 Task: Create in the project WorkWave in Backlog an issue 'Create a new online platform for online interior design courses with advanced 3D modeling and rendering features', assign it to team member softage.2@softage.net and change the status to IN PROGRESS.
Action: Mouse moved to (85, 192)
Screenshot: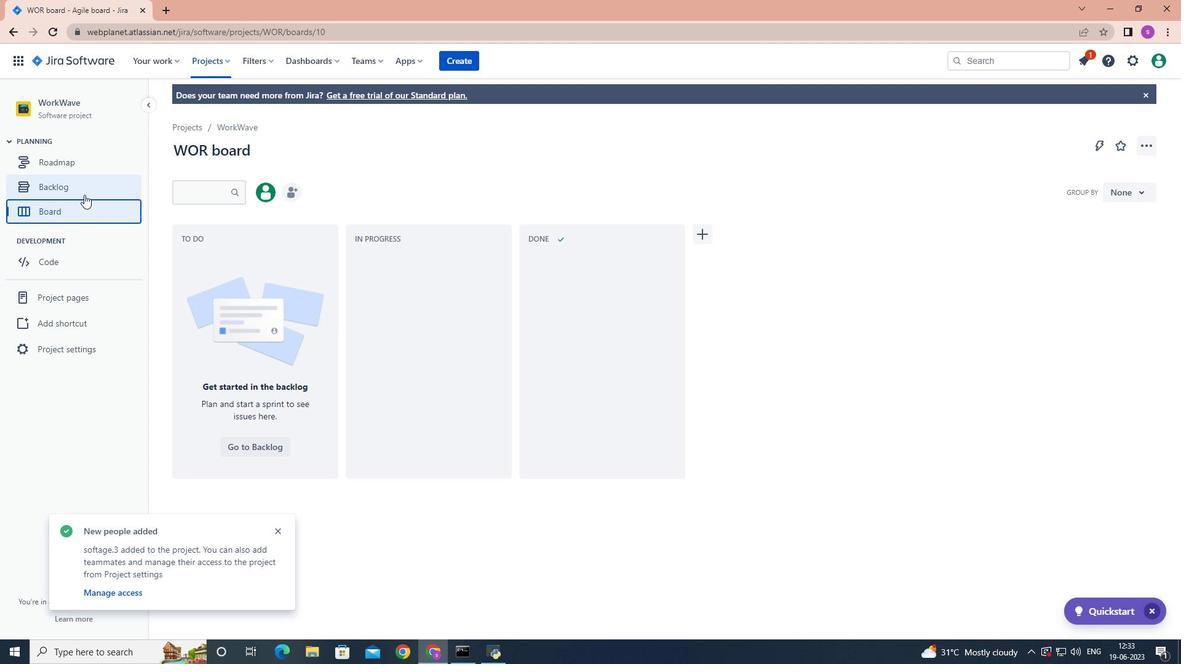 
Action: Mouse pressed left at (85, 192)
Screenshot: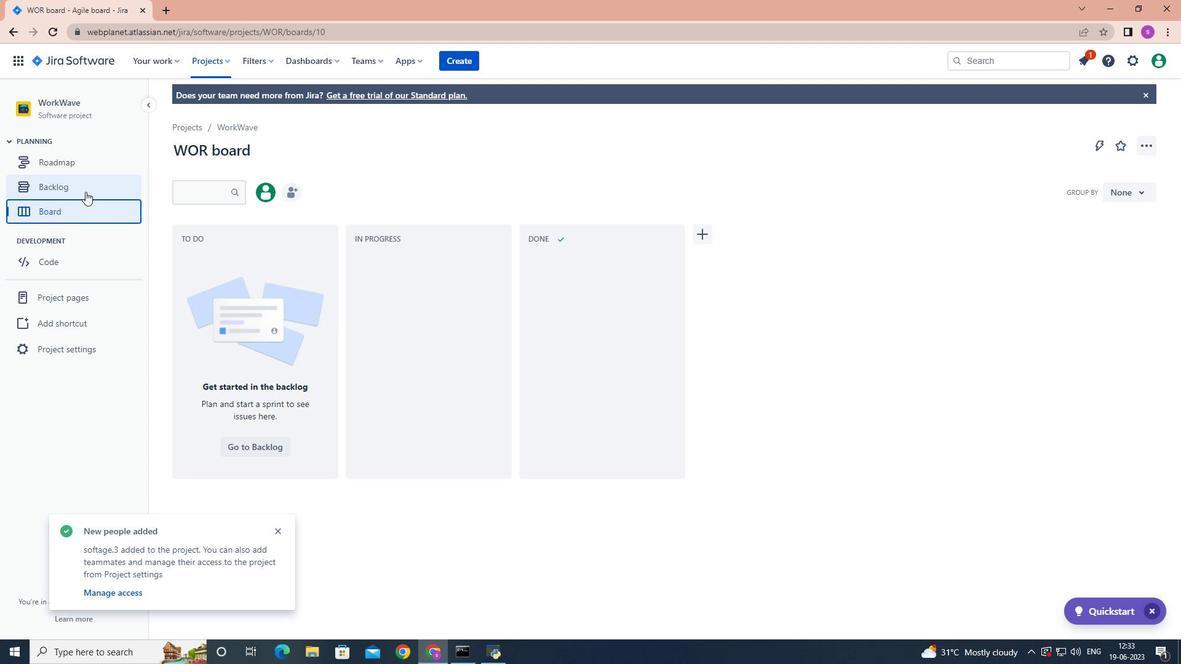 
Action: Mouse moved to (480, 557)
Screenshot: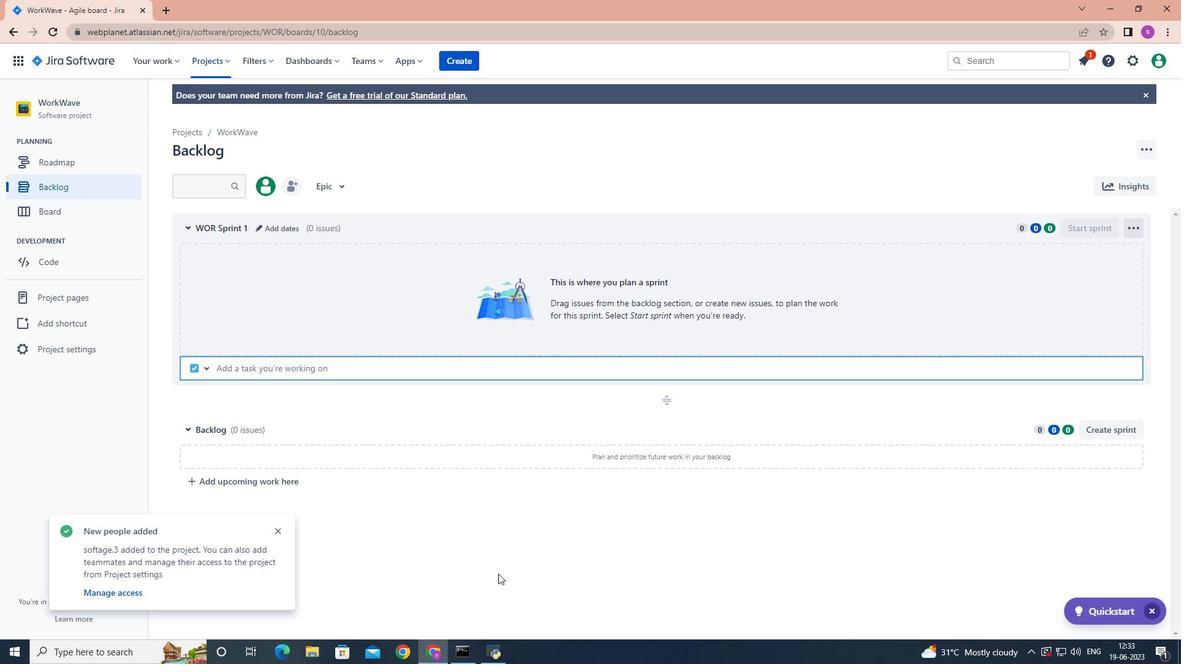 
Action: Mouse pressed left at (480, 557)
Screenshot: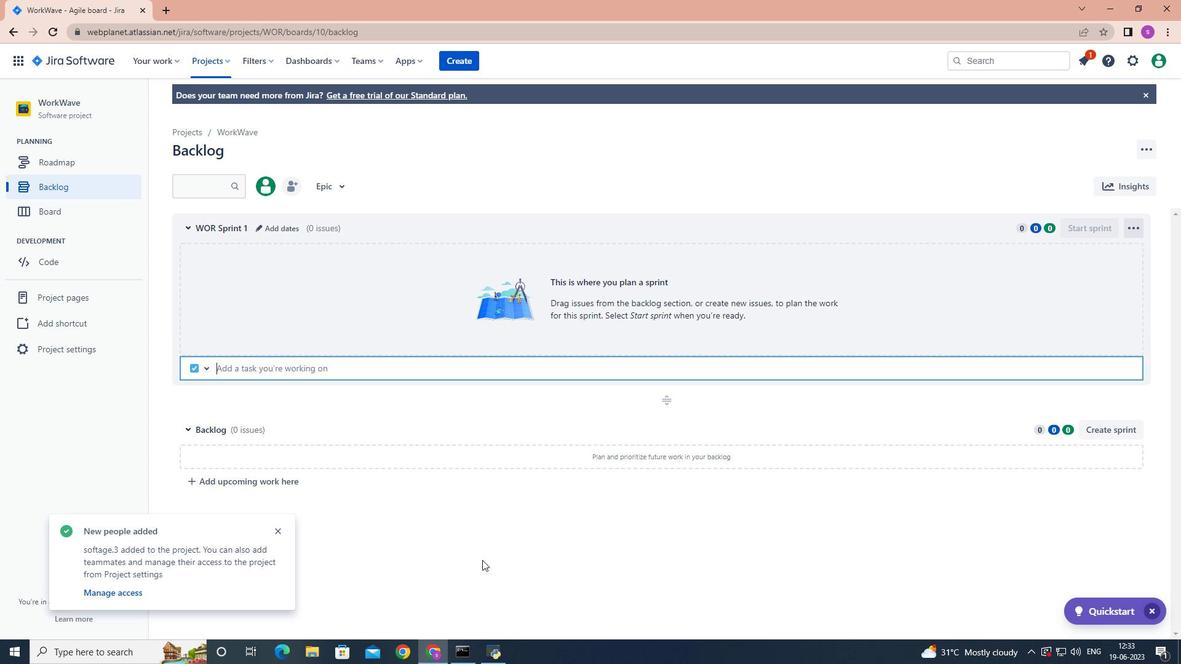 
Action: Mouse moved to (230, 366)
Screenshot: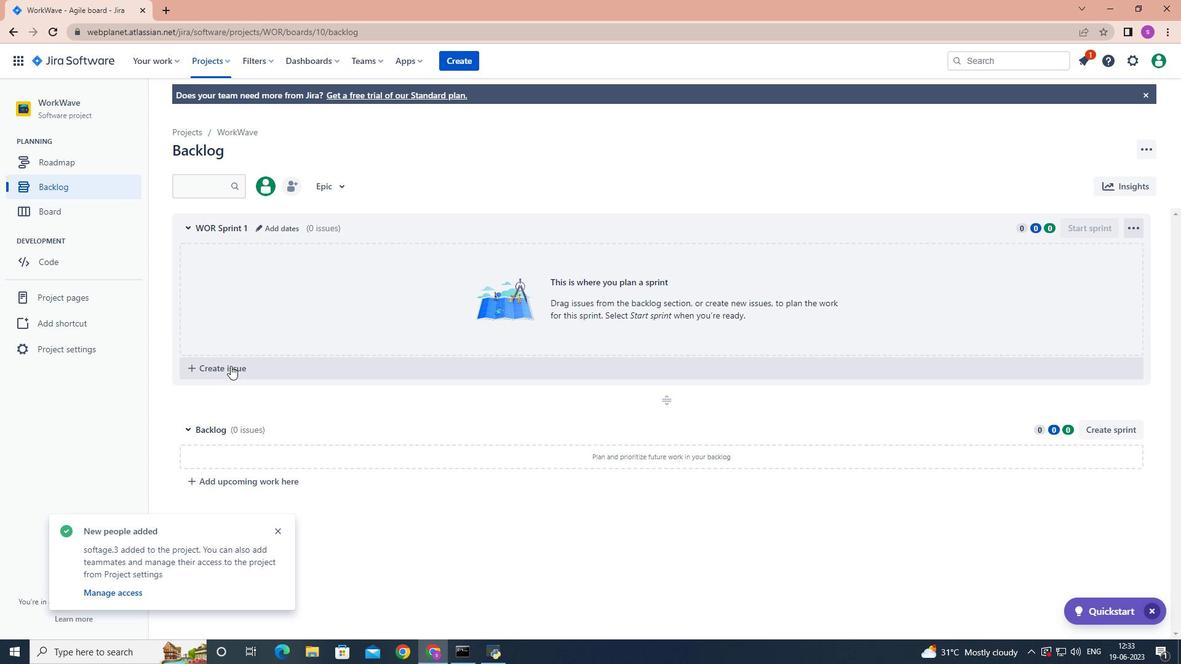 
Action: Mouse pressed left at (230, 366)
Screenshot: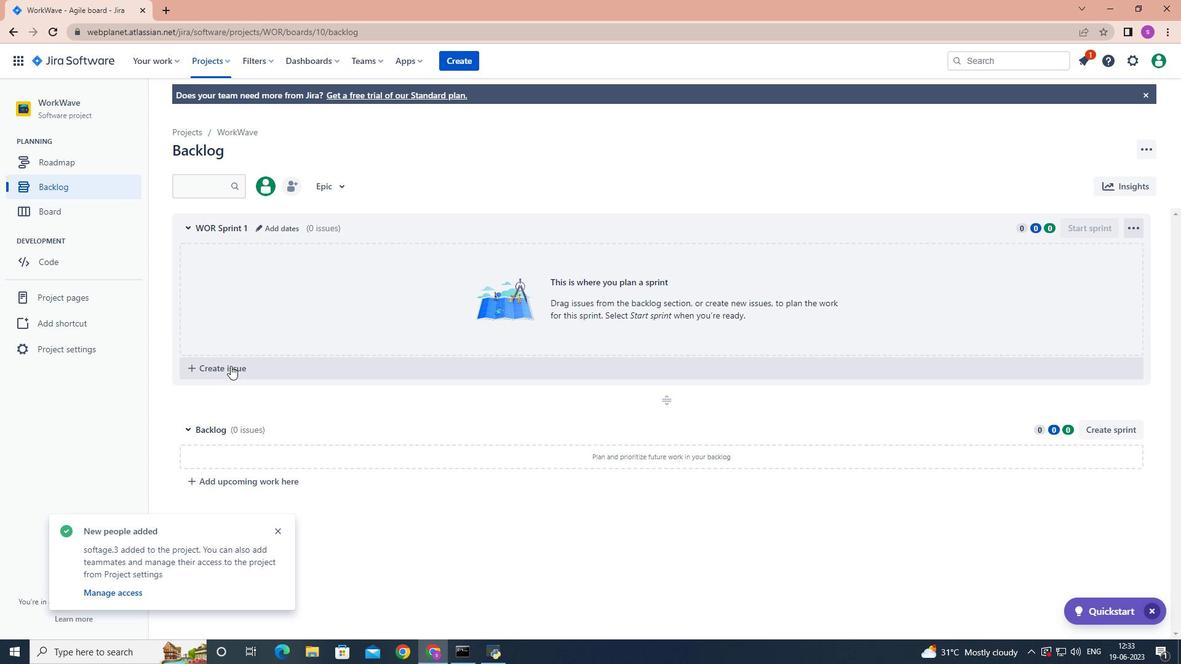 
Action: Mouse moved to (230, 365)
Screenshot: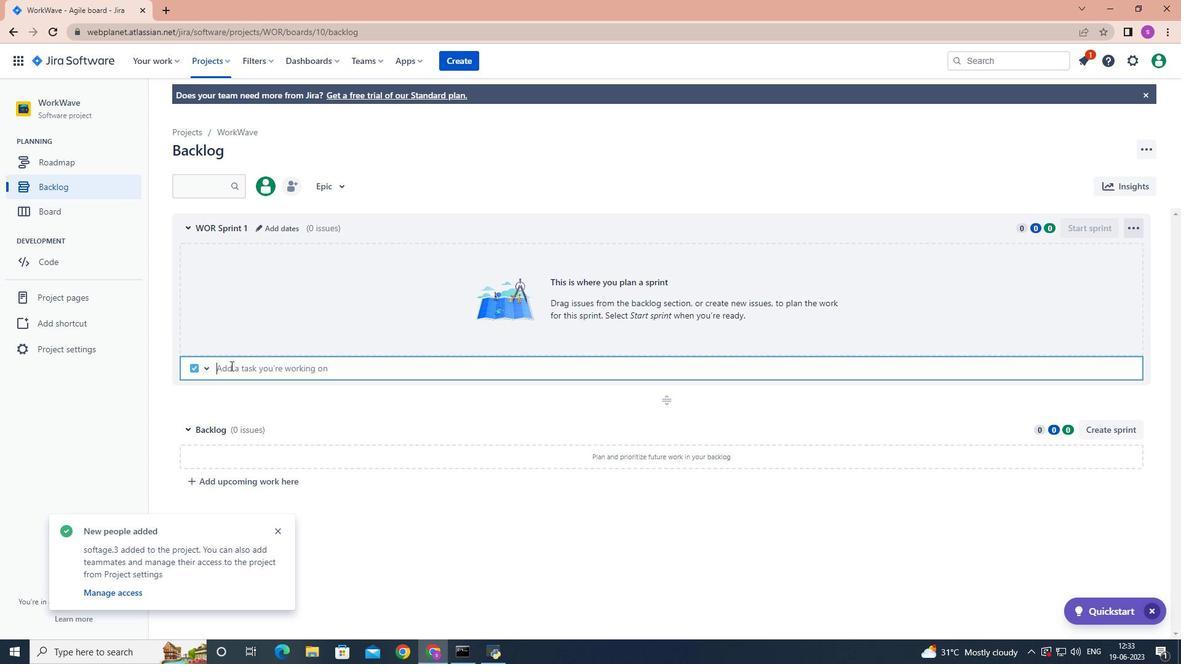 
Action: Key pressed <Key.shift>Creat<Key.space>a<Key.space>new<Key.space>online<Key.space>pal<Key.backspace><Key.backspace>latform<Key.space>for<Key.space>online<Key.space>interior<Key.space>design<Key.space>courses<Key.space>with<Key.space>advannced<Key.space>3d<Key.backspace><Key.shift>D<Key.space>modeling<Key.space>and<Key.space>rendering<Key.space>features<Key.enter>
Screenshot: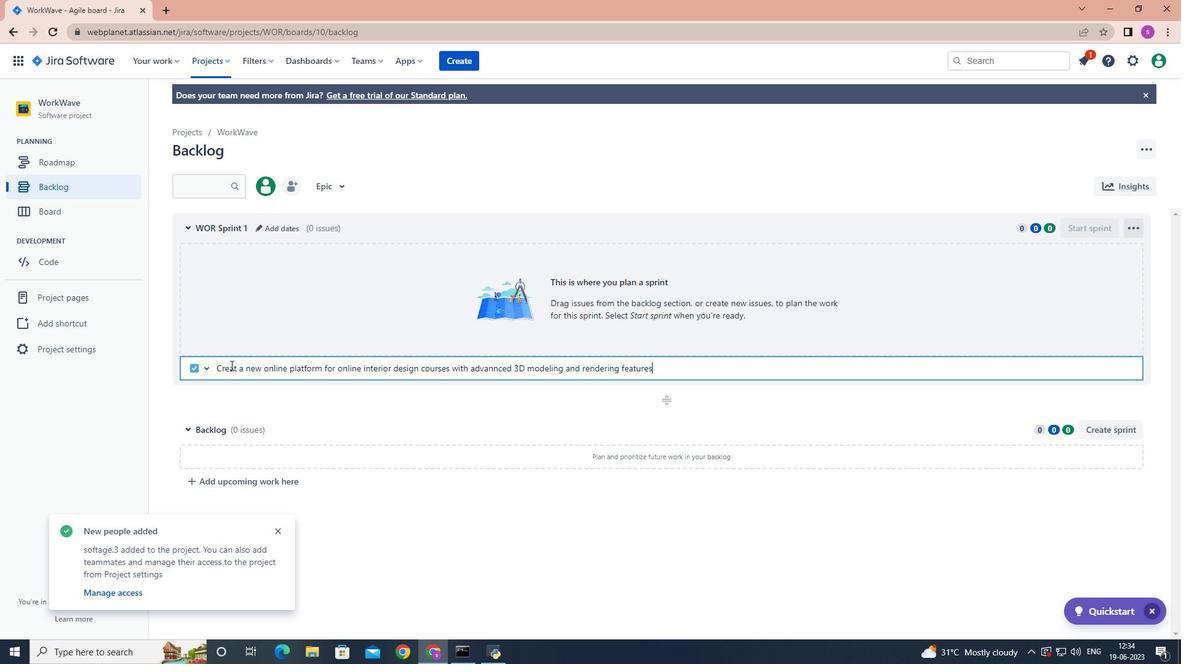 
Action: Mouse moved to (1107, 255)
Screenshot: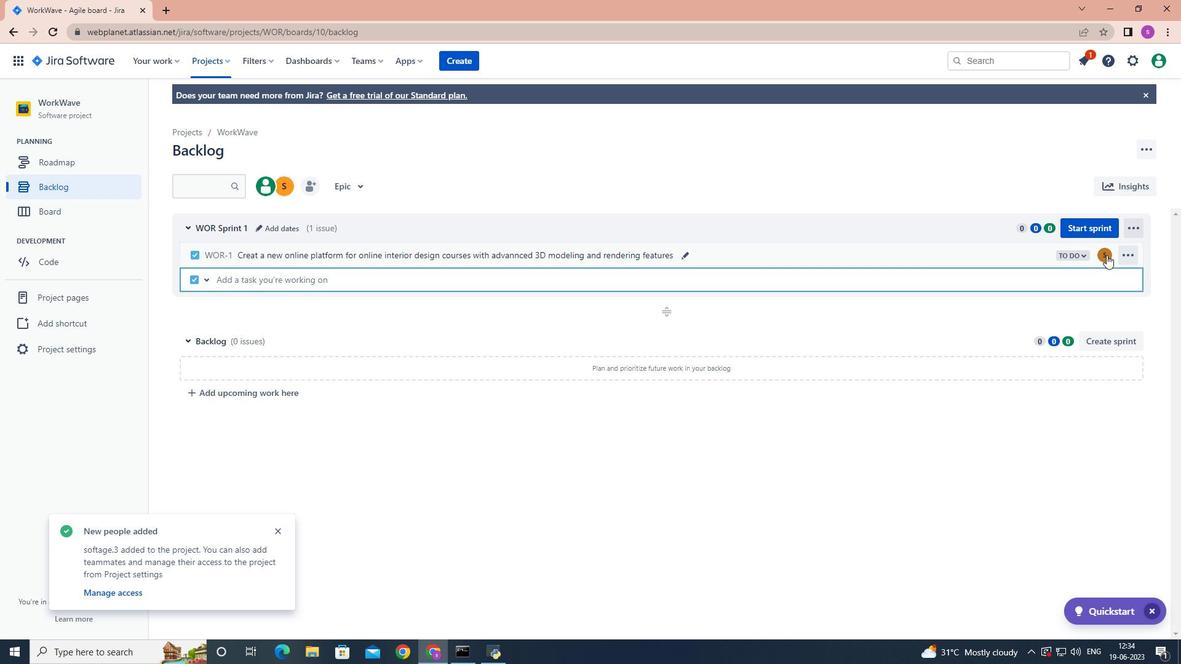 
Action: Mouse pressed left at (1107, 255)
Screenshot: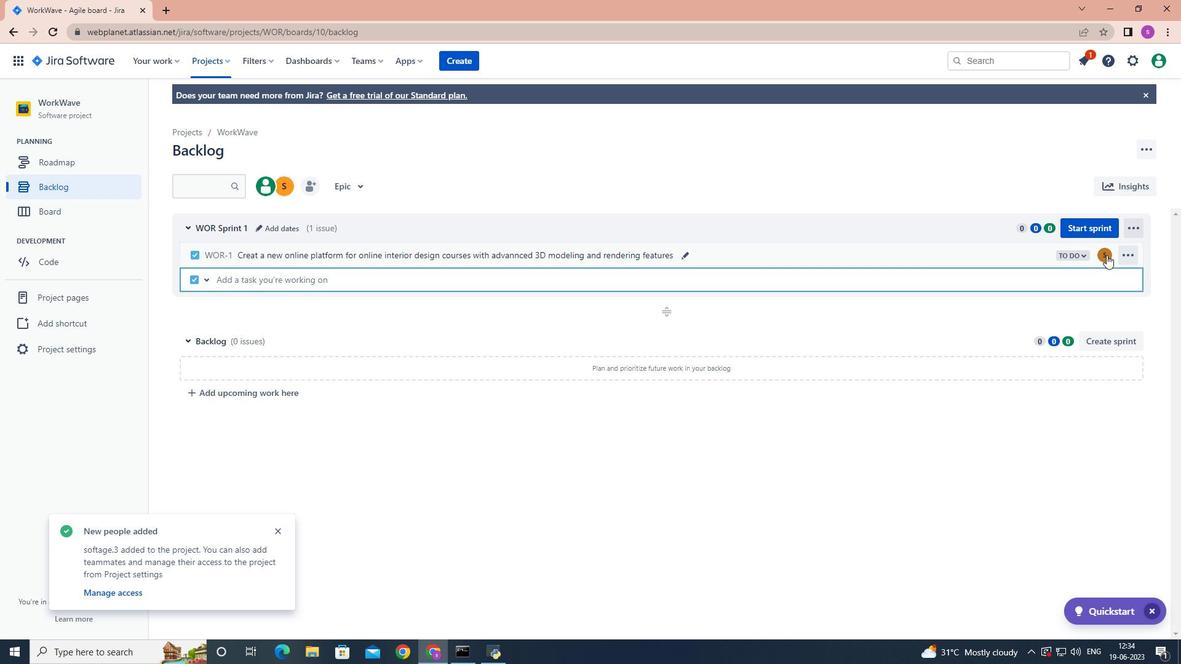
Action: Mouse moved to (1081, 259)
Screenshot: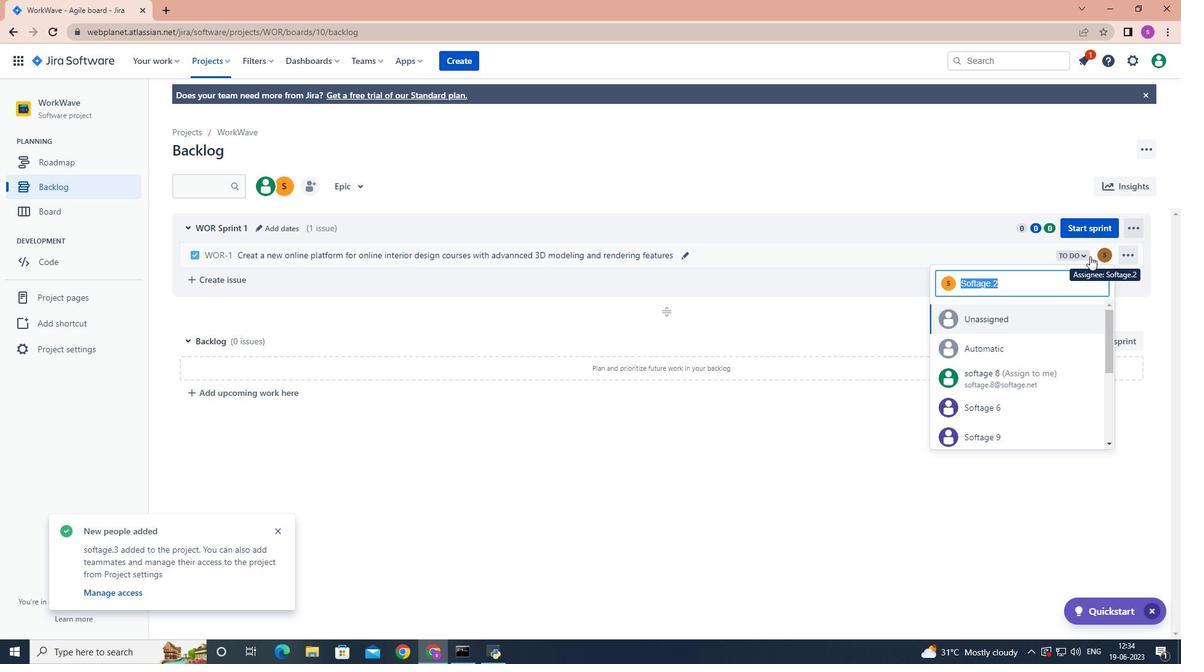 
Action: Key pressed softage.2
Screenshot: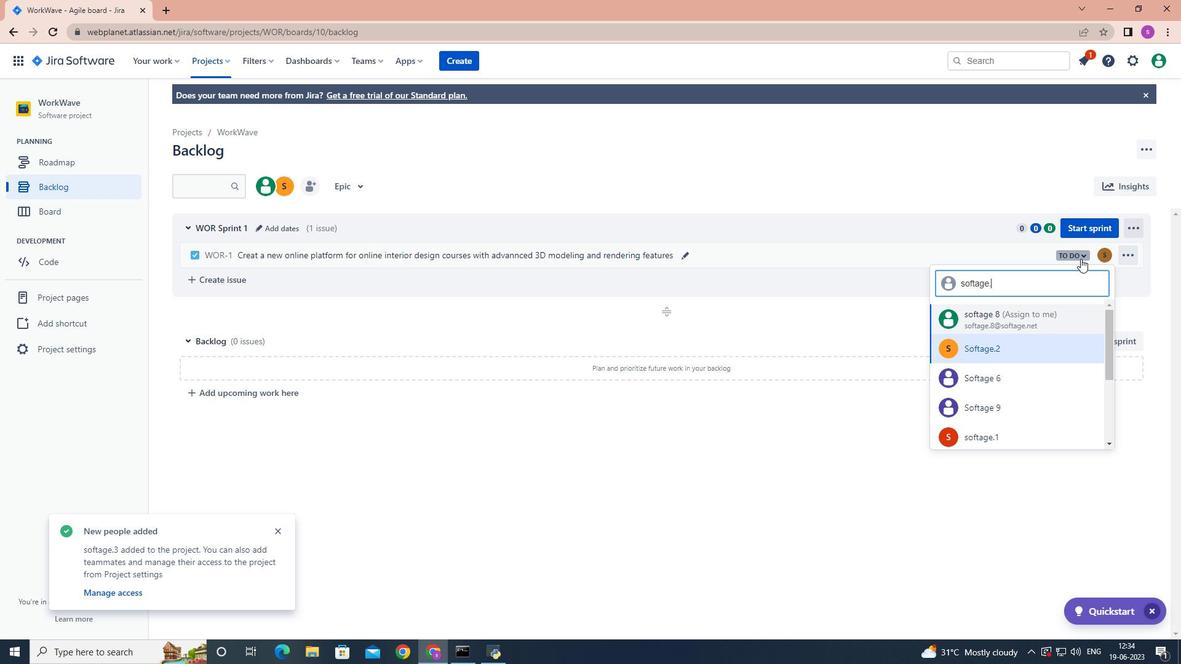 
Action: Mouse moved to (999, 347)
Screenshot: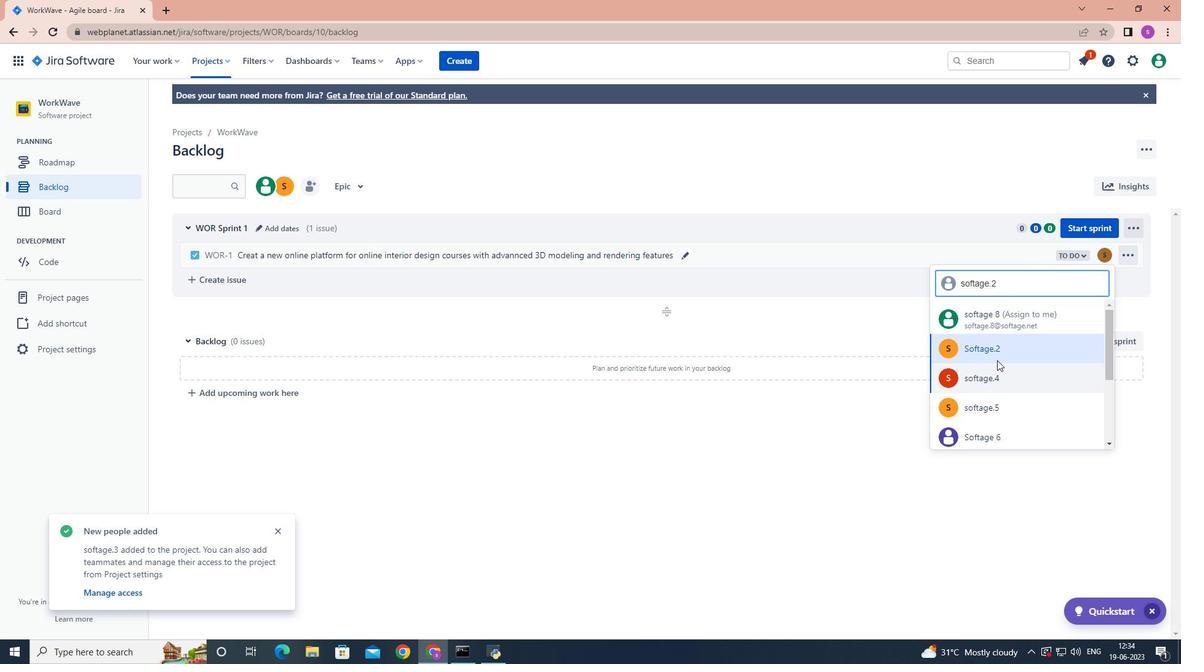 
Action: Mouse pressed left at (999, 347)
Screenshot: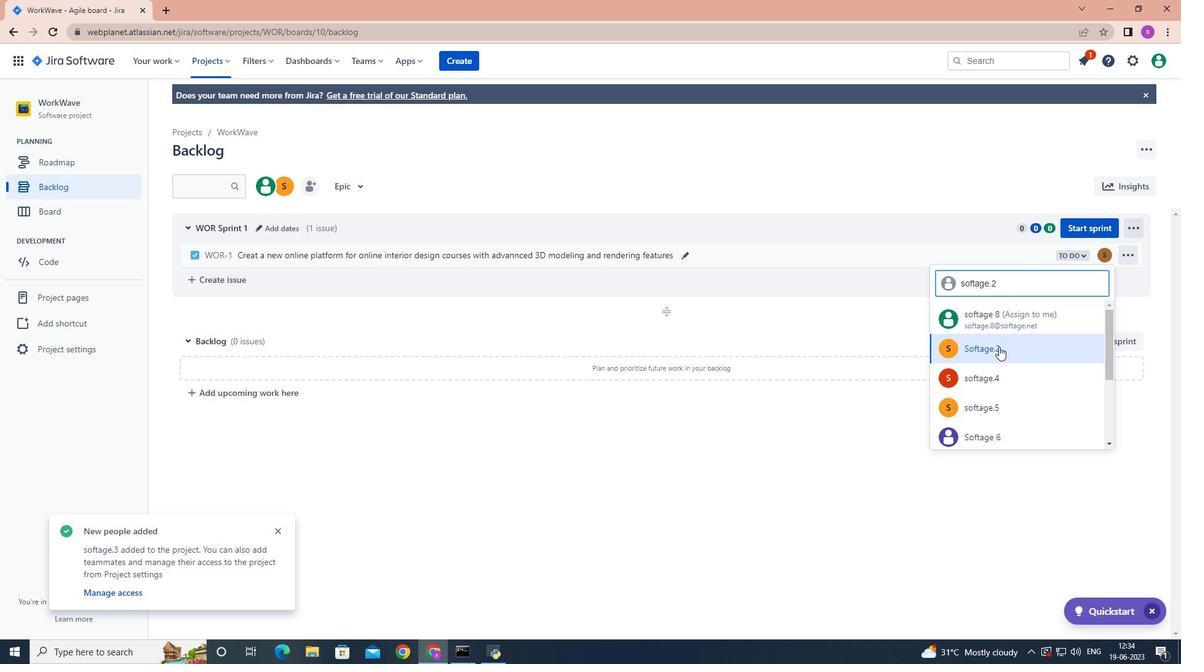 
Action: Mouse moved to (1083, 256)
Screenshot: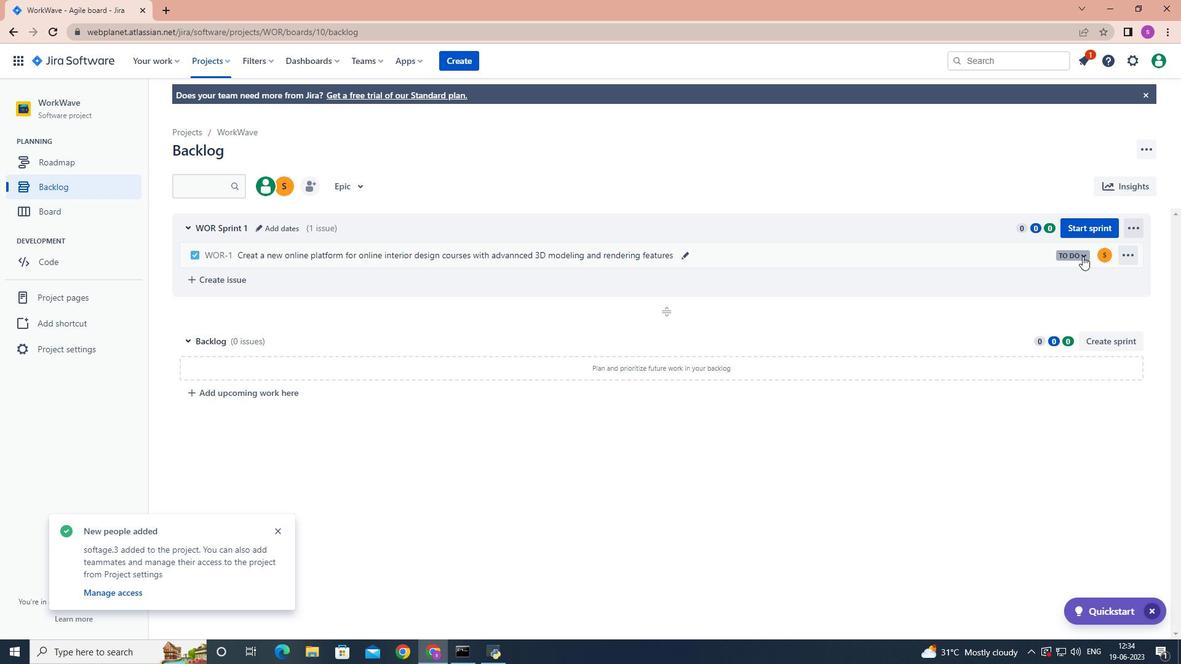 
Action: Mouse pressed left at (1083, 256)
Screenshot: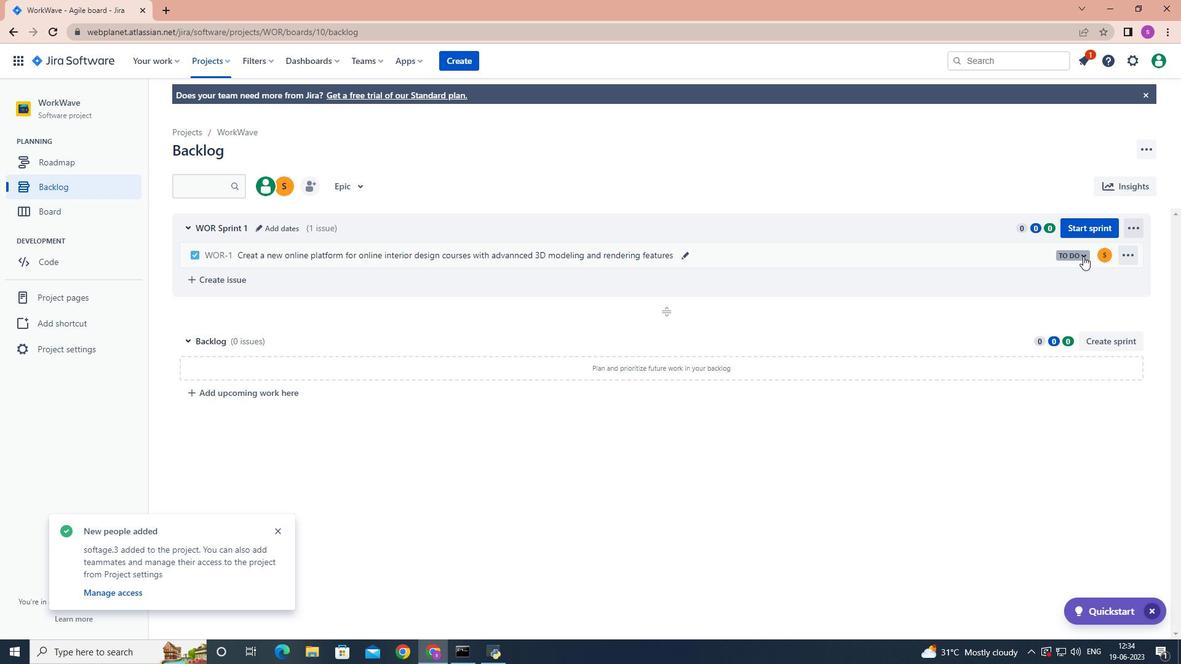 
Action: Mouse moved to (1025, 281)
Screenshot: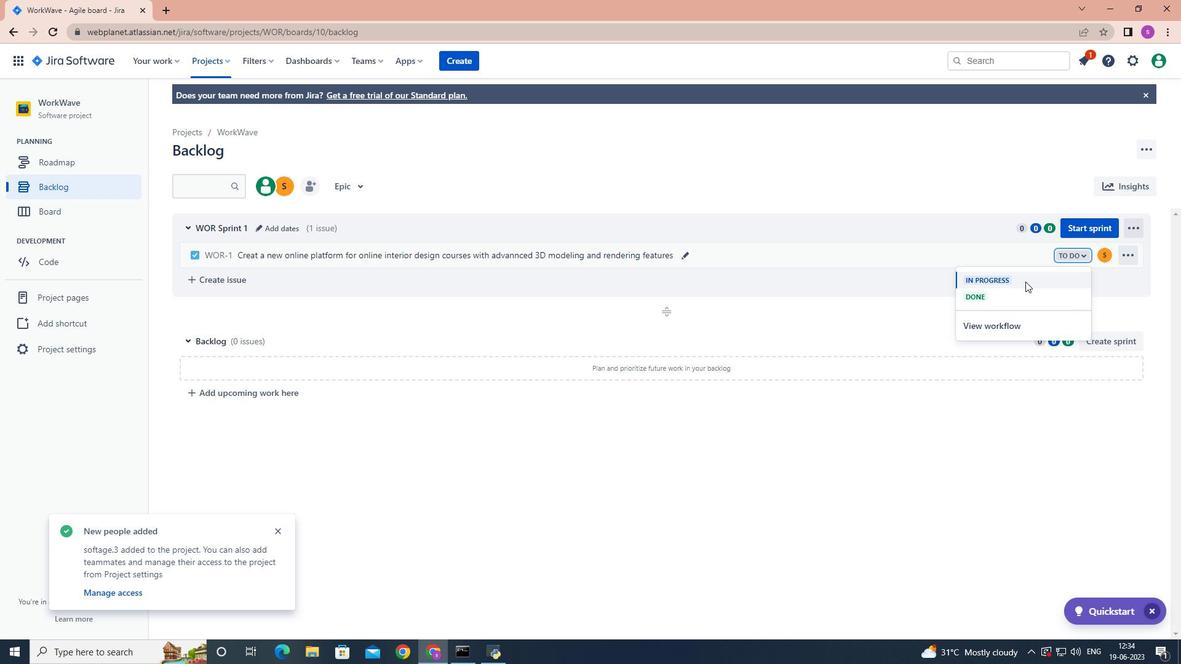 
Action: Mouse pressed left at (1025, 281)
Screenshot: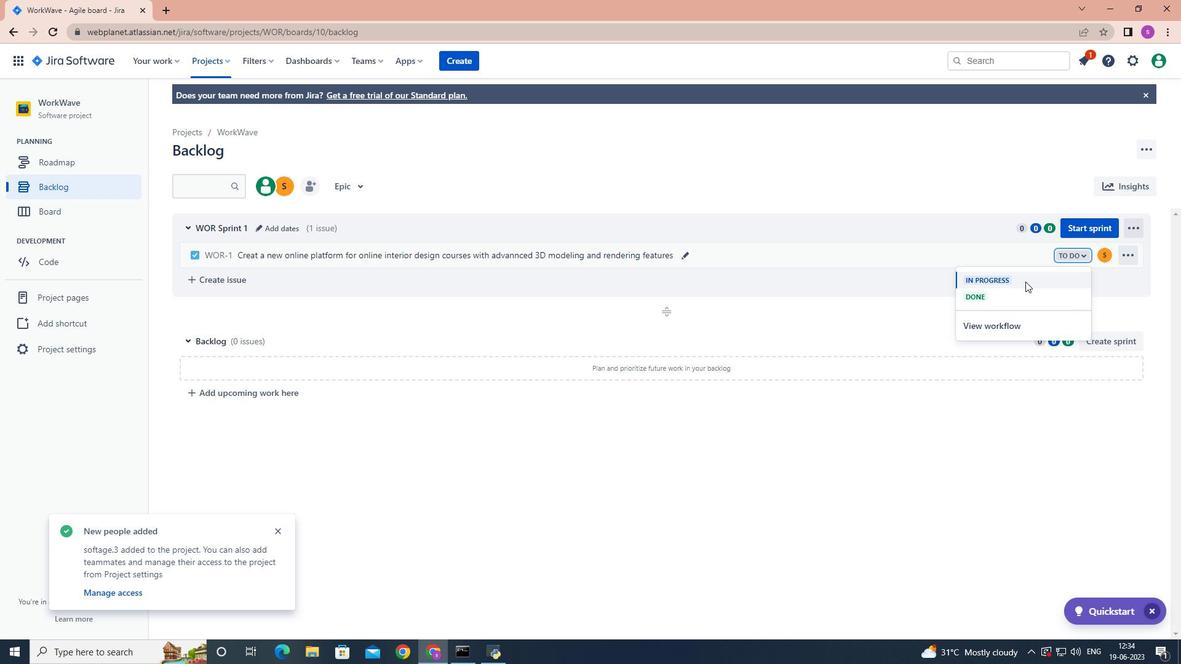 
Action: Mouse moved to (1087, 255)
Screenshot: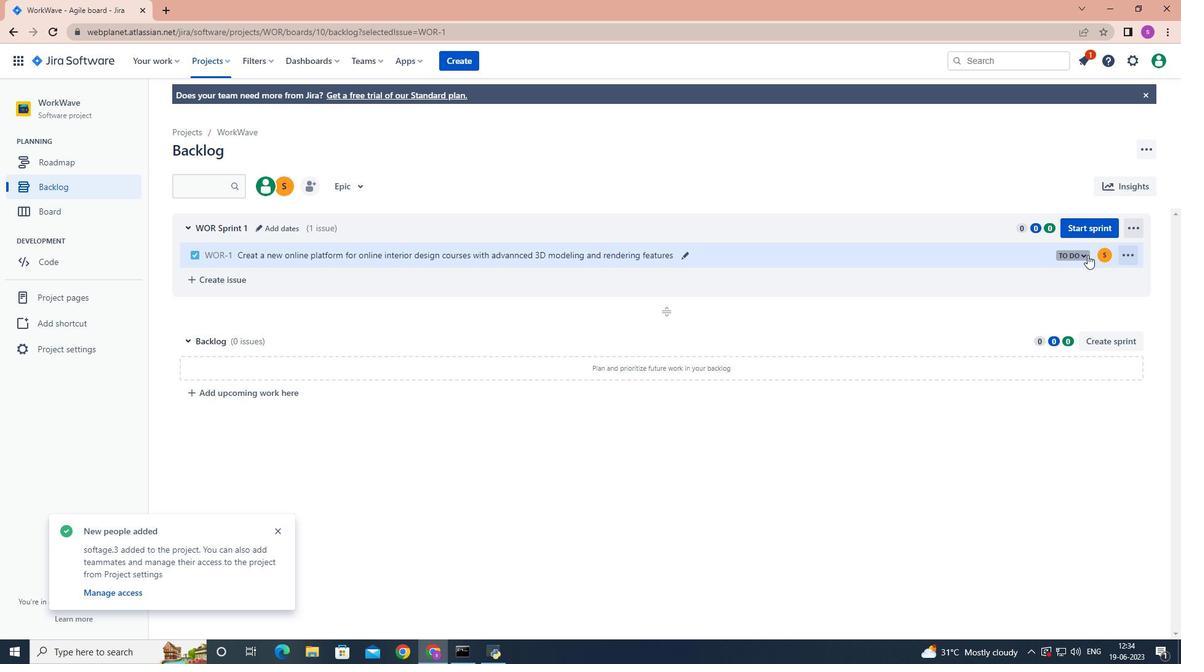 
Action: Mouse pressed left at (1087, 255)
Screenshot: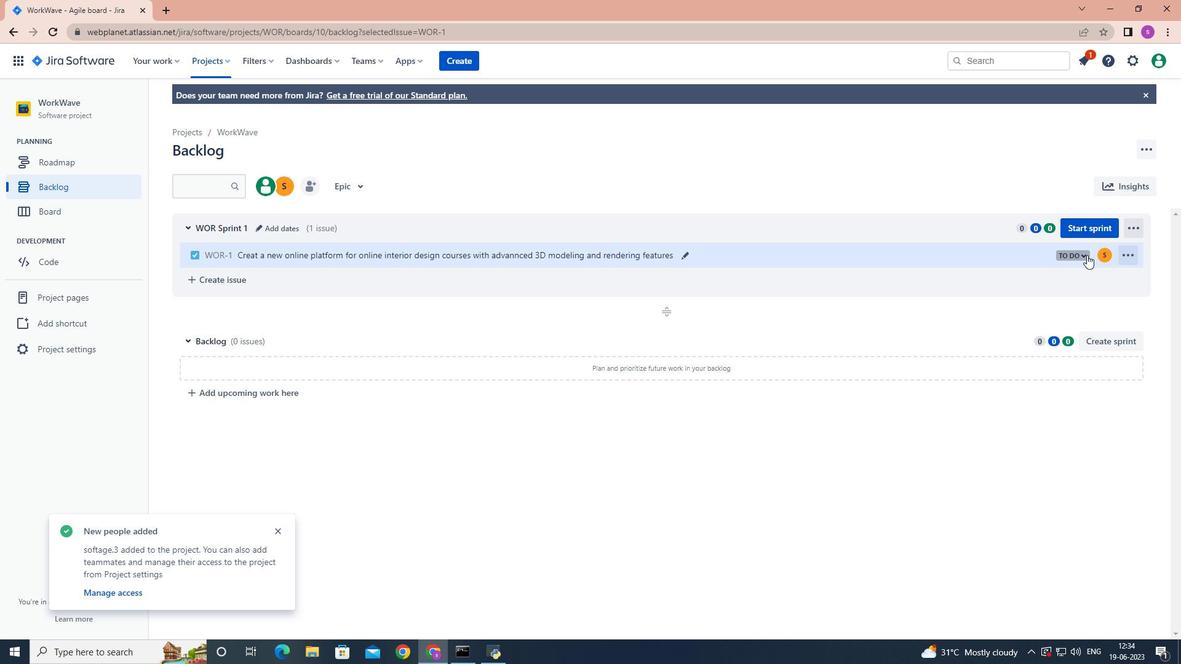 
Action: Mouse moved to (1011, 276)
Screenshot: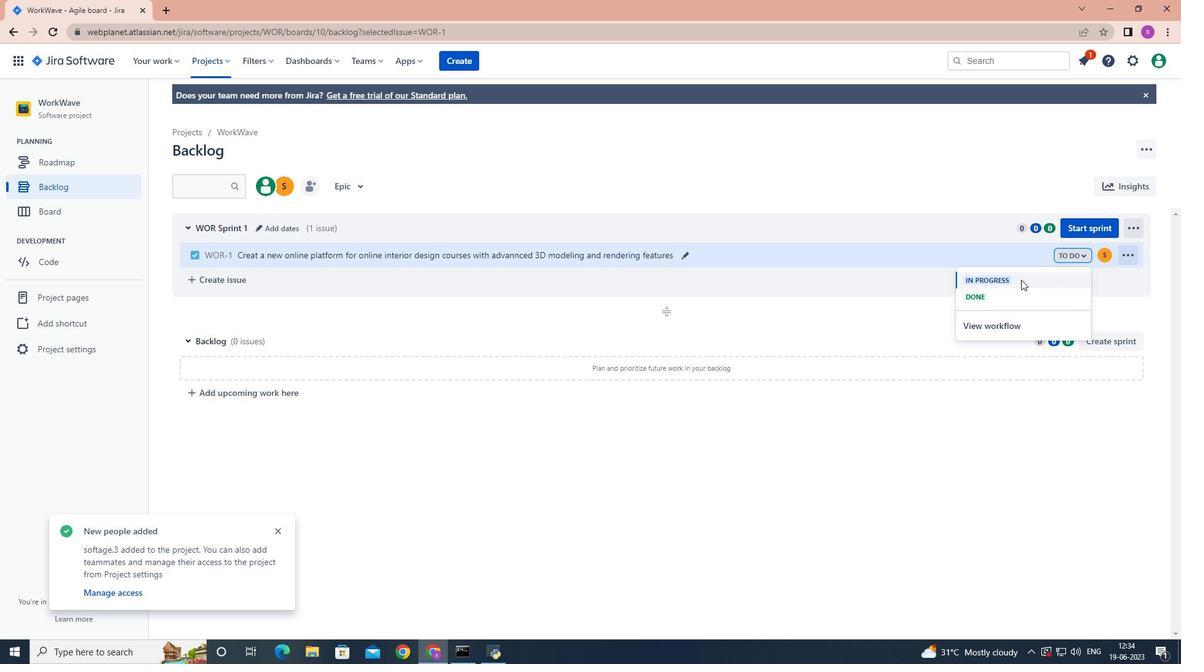 
Action: Mouse pressed left at (1011, 276)
Screenshot: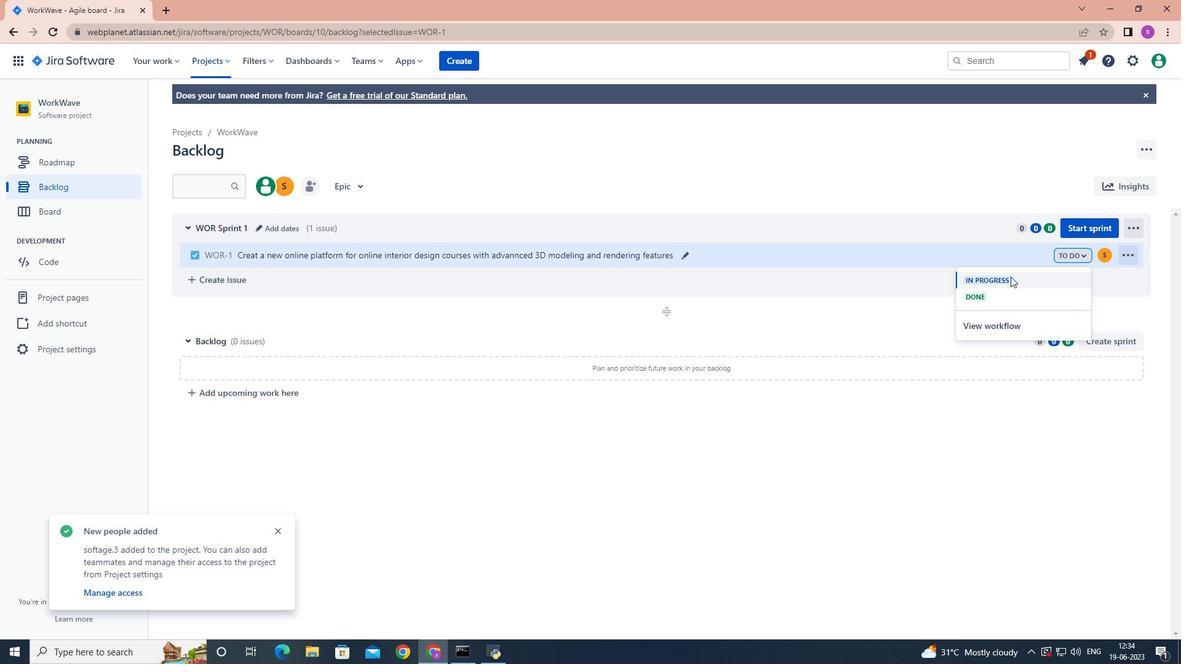 
Action: Mouse moved to (901, 479)
Screenshot: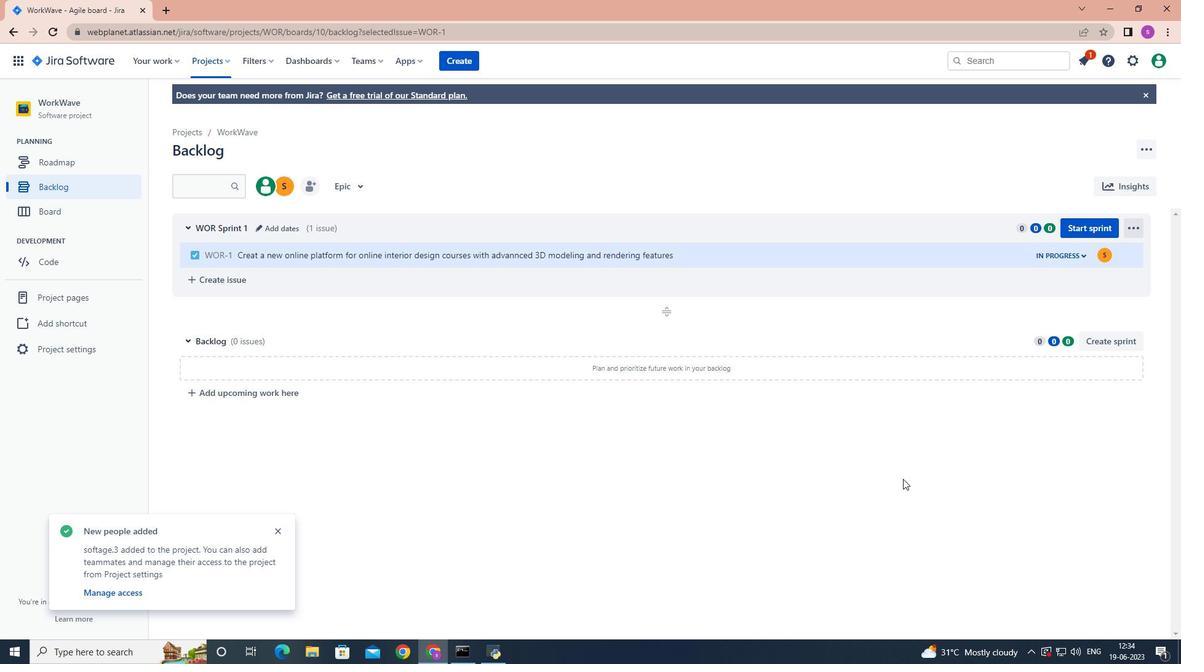 
